 Task: For heading  Tahoma with underline.  font size for heading20,  'Change the font style of data to'Arial.  and font size to 12,  Change the alignment of both headline & data to Align left.  In the sheet  ExpenseLog templates
Action: Mouse moved to (927, 117)
Screenshot: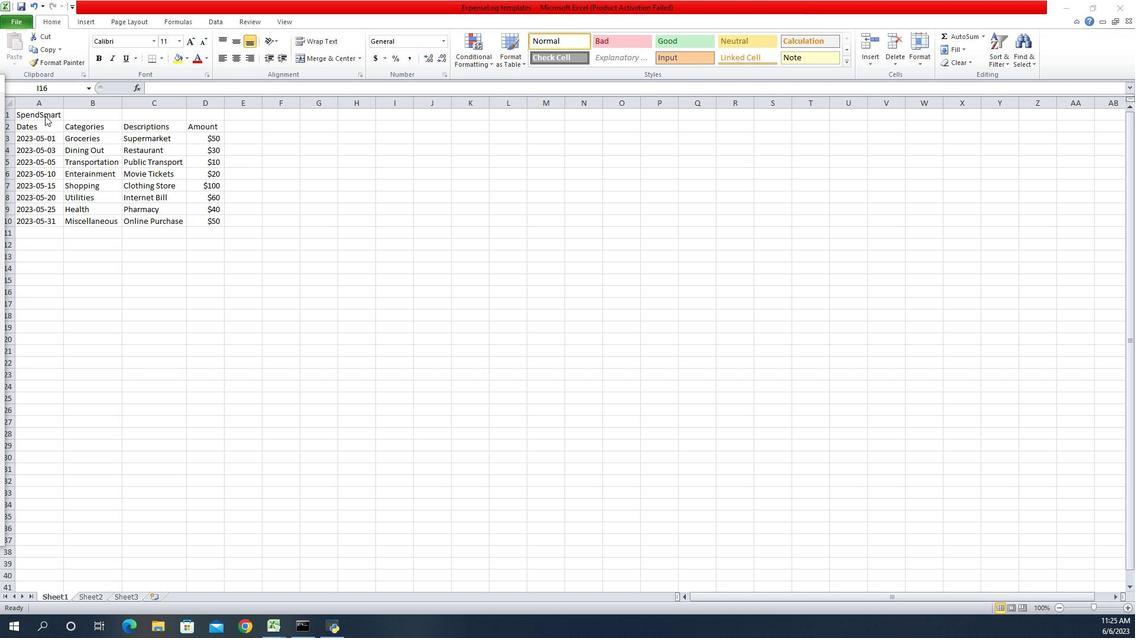 
Action: Mouse pressed left at (927, 117)
Screenshot: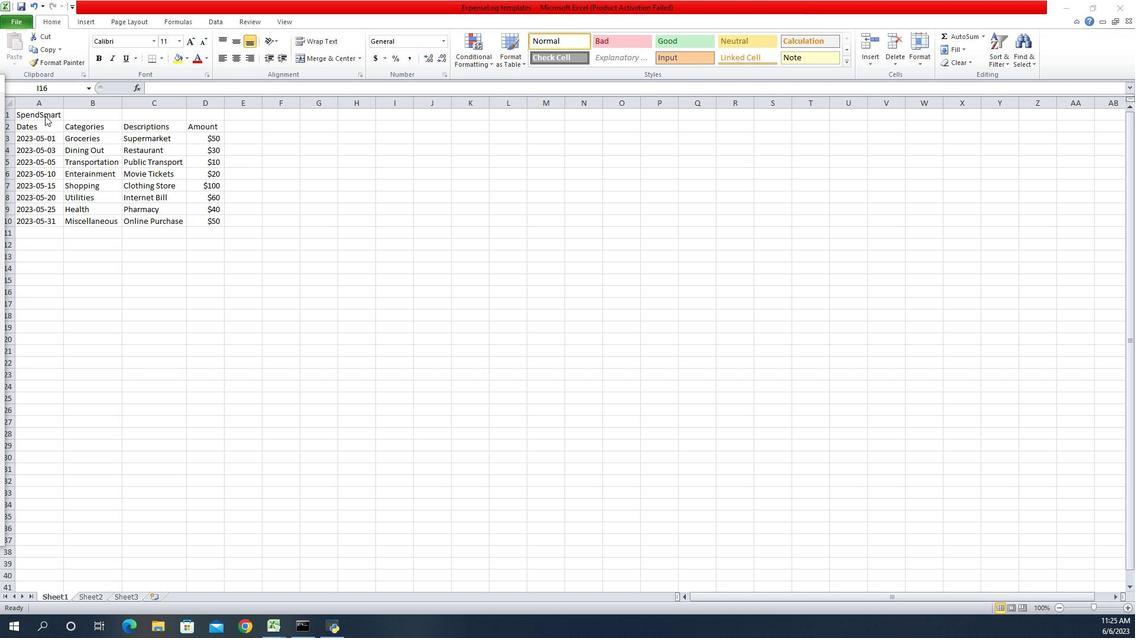 
Action: Mouse pressed left at (927, 117)
Screenshot: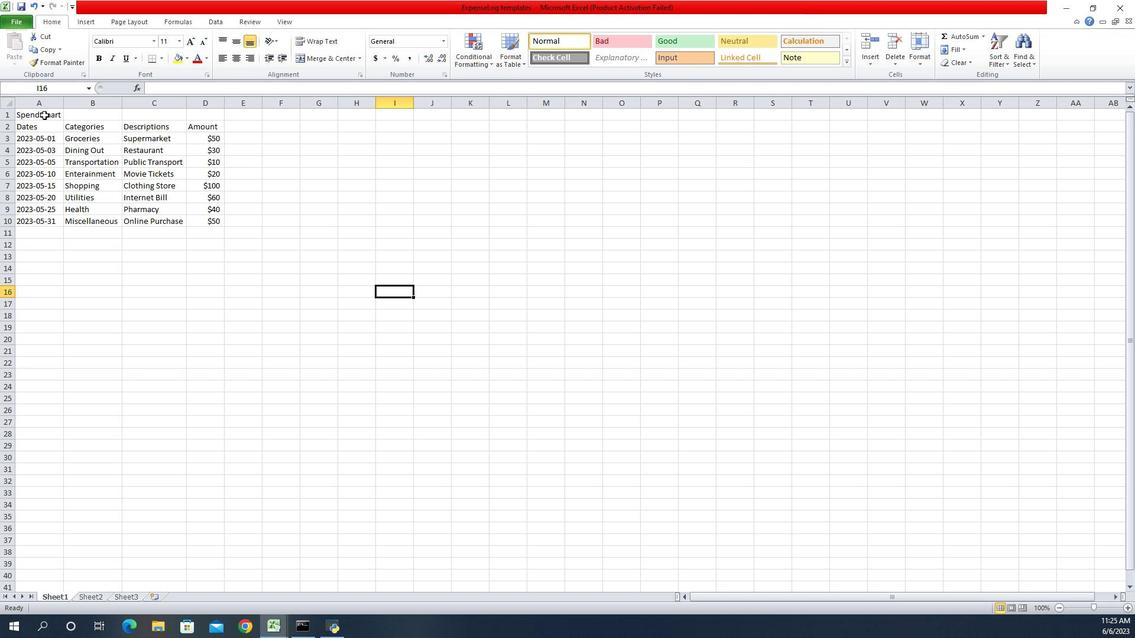 
Action: Mouse pressed left at (927, 117)
Screenshot: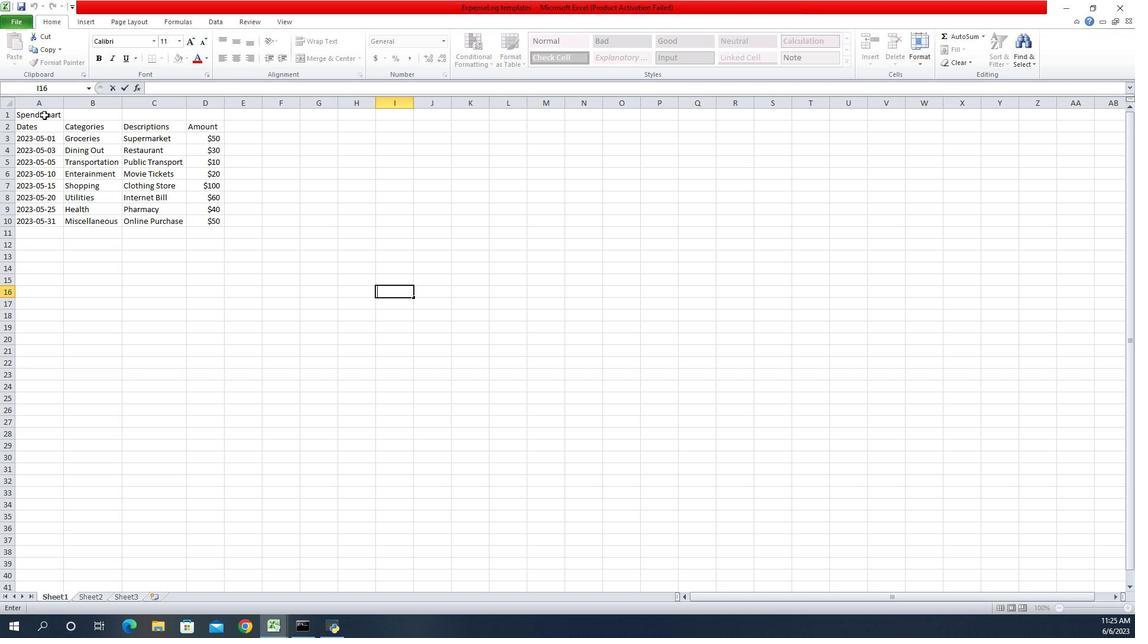 
Action: Mouse moved to (1034, 43)
Screenshot: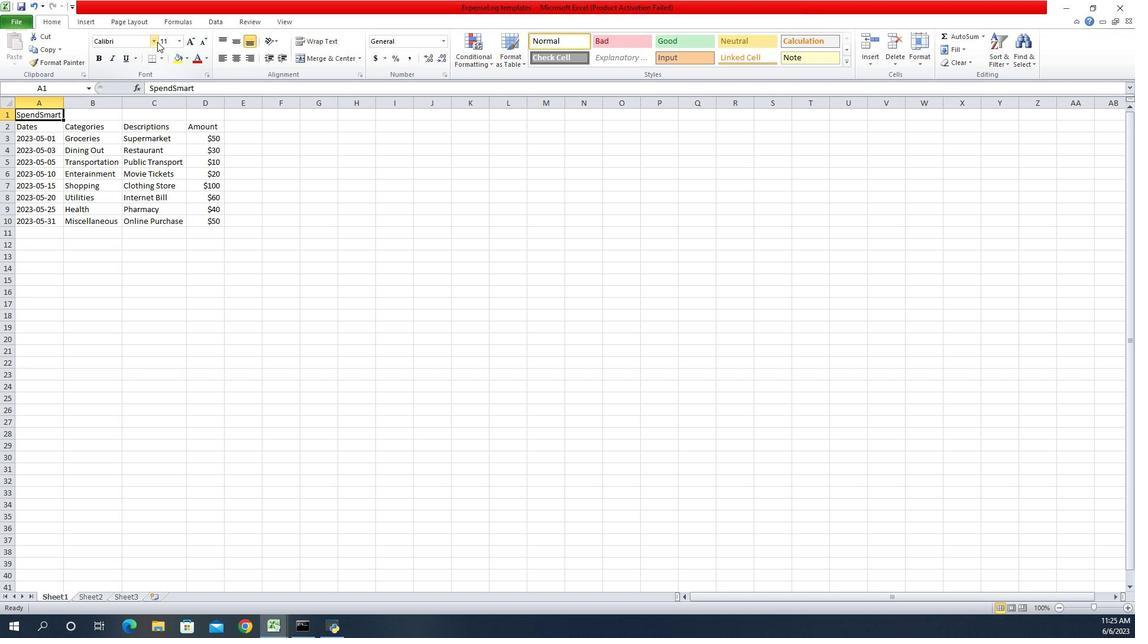 
Action: Mouse pressed left at (1034, 43)
Screenshot: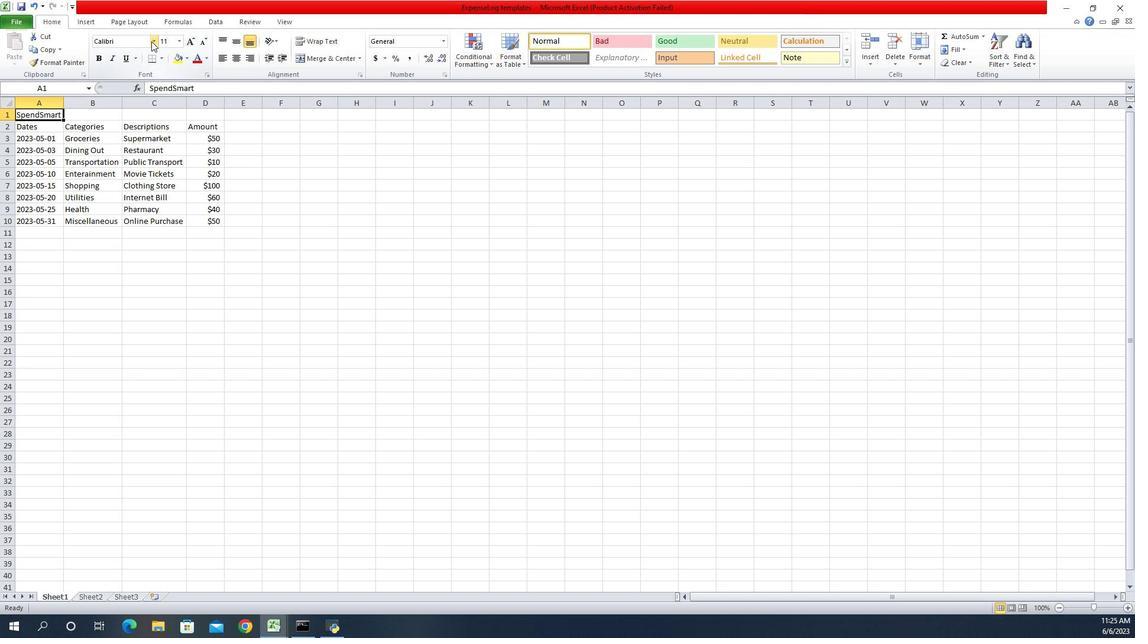 
Action: Key pressed tah
Screenshot: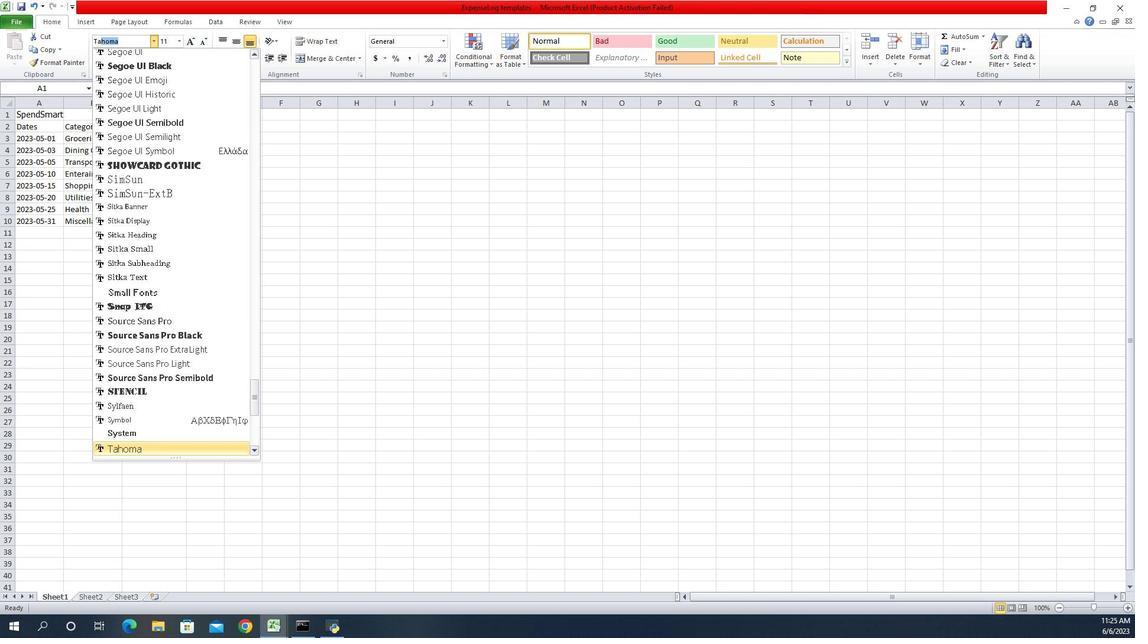 
Action: Mouse moved to (1018, 451)
Screenshot: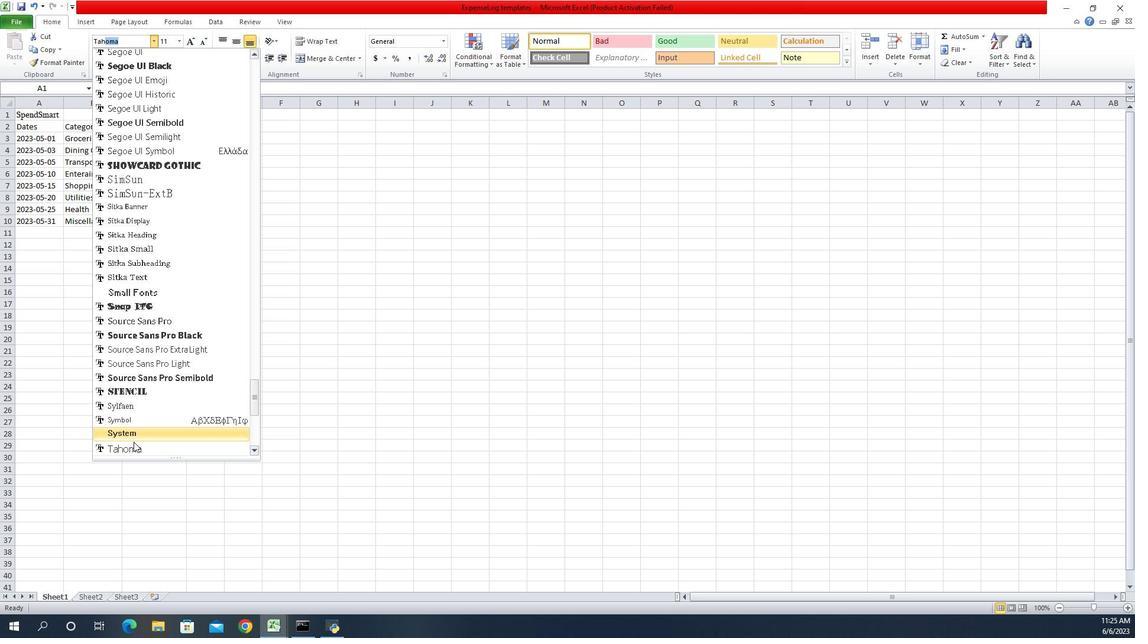 
Action: Mouse pressed left at (1018, 451)
Screenshot: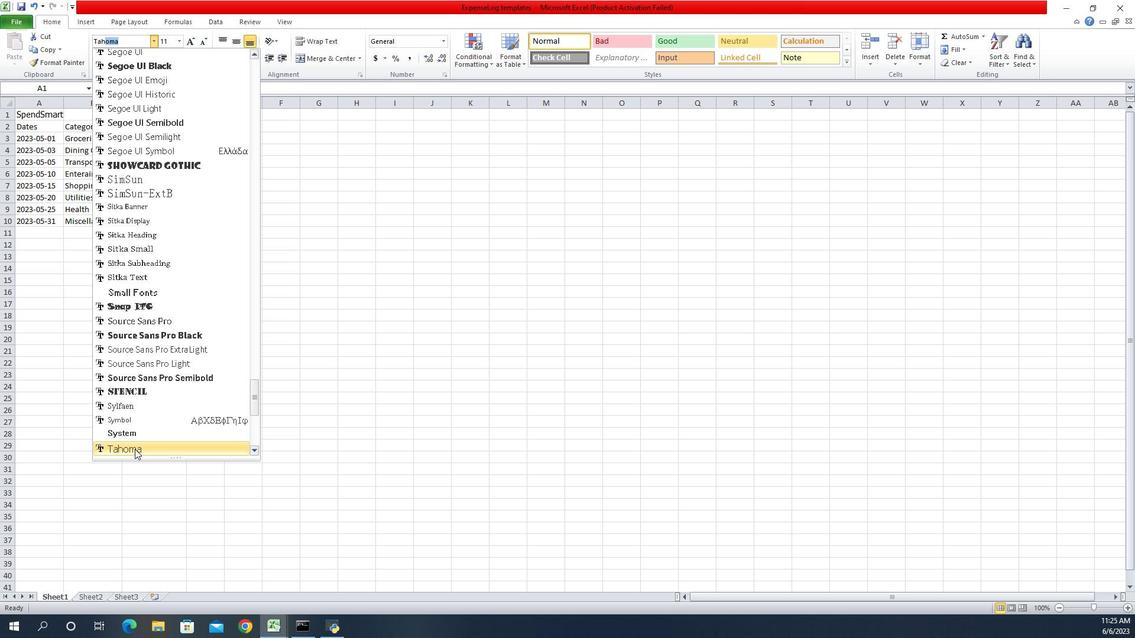
Action: Mouse moved to (1009, 60)
Screenshot: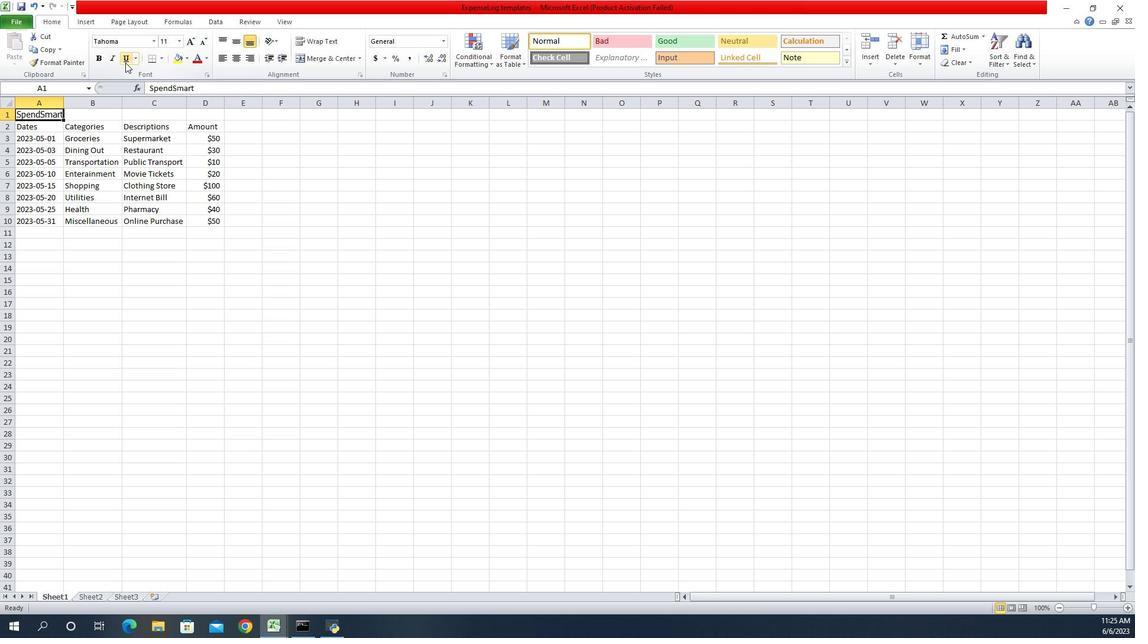 
Action: Mouse pressed left at (1009, 60)
Screenshot: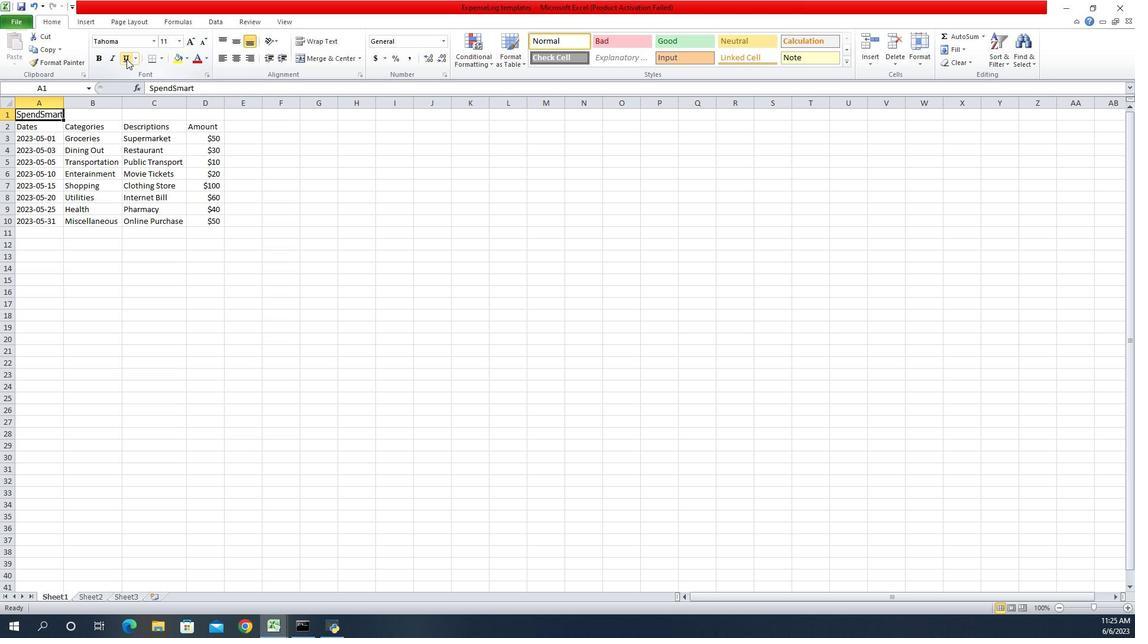 
Action: Mouse moved to (1061, 44)
Screenshot: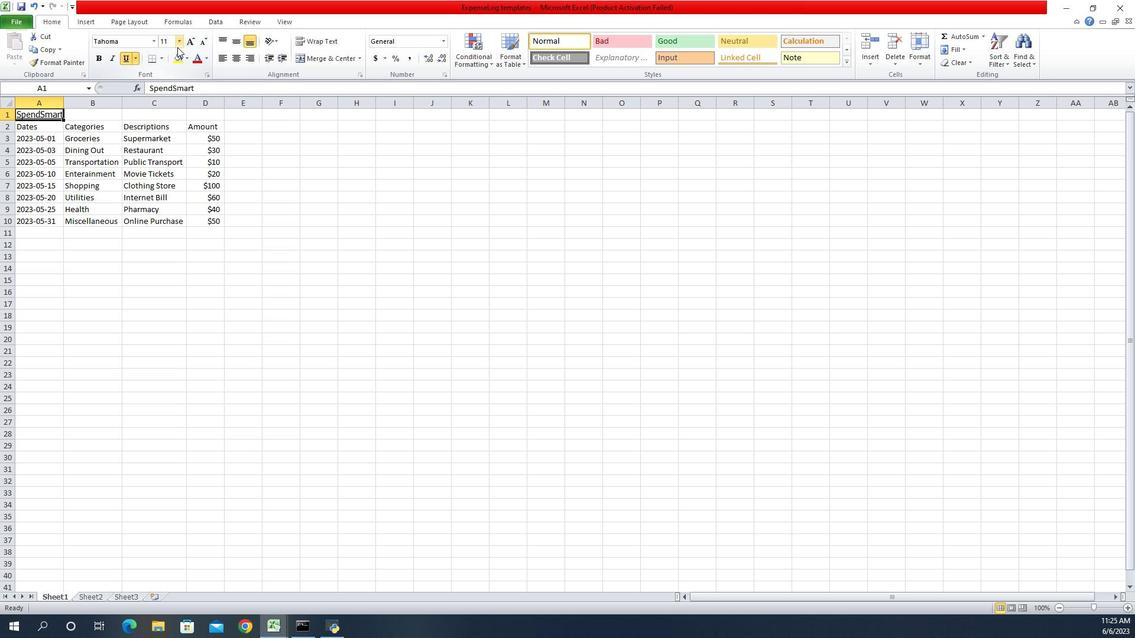
Action: Mouse pressed left at (1061, 44)
Screenshot: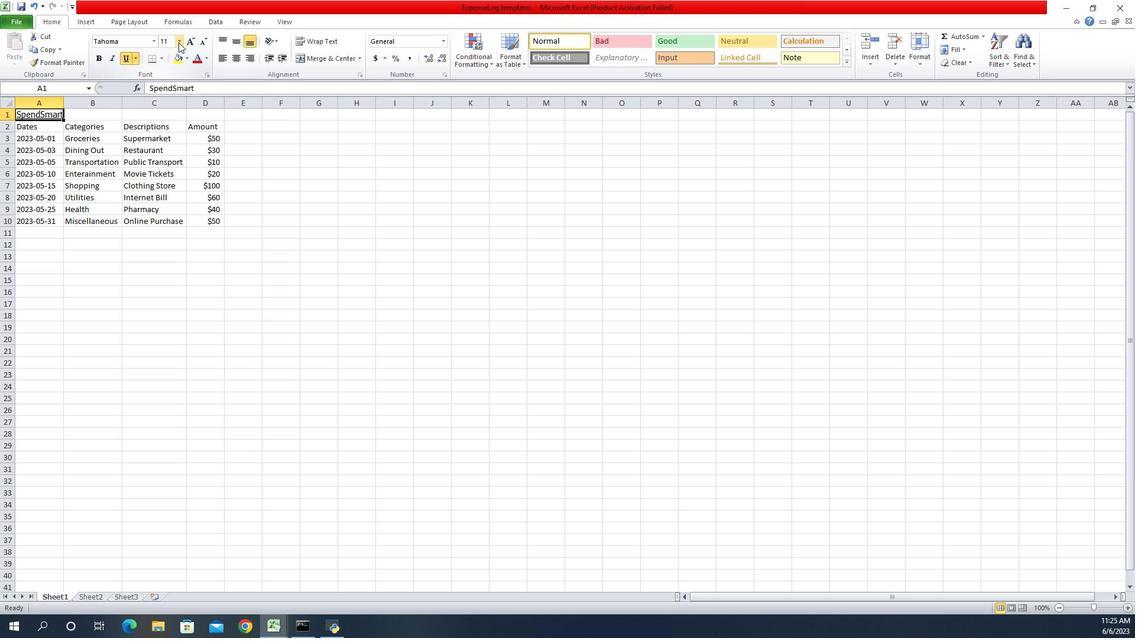 
Action: Mouse moved to (1051, 137)
Screenshot: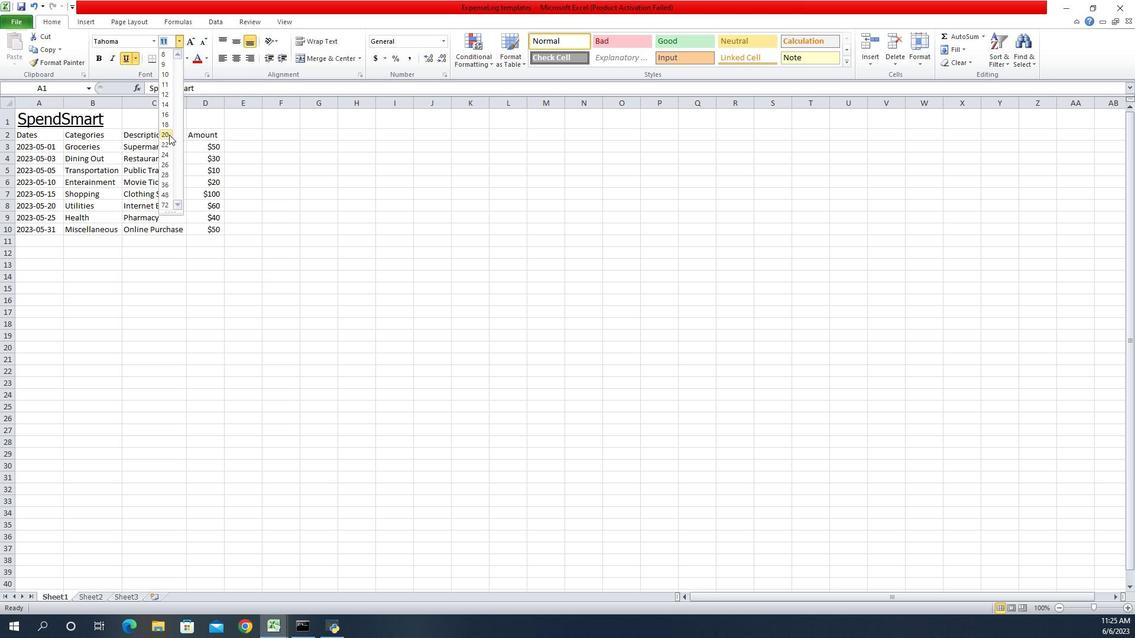 
Action: Mouse pressed left at (1051, 137)
Screenshot: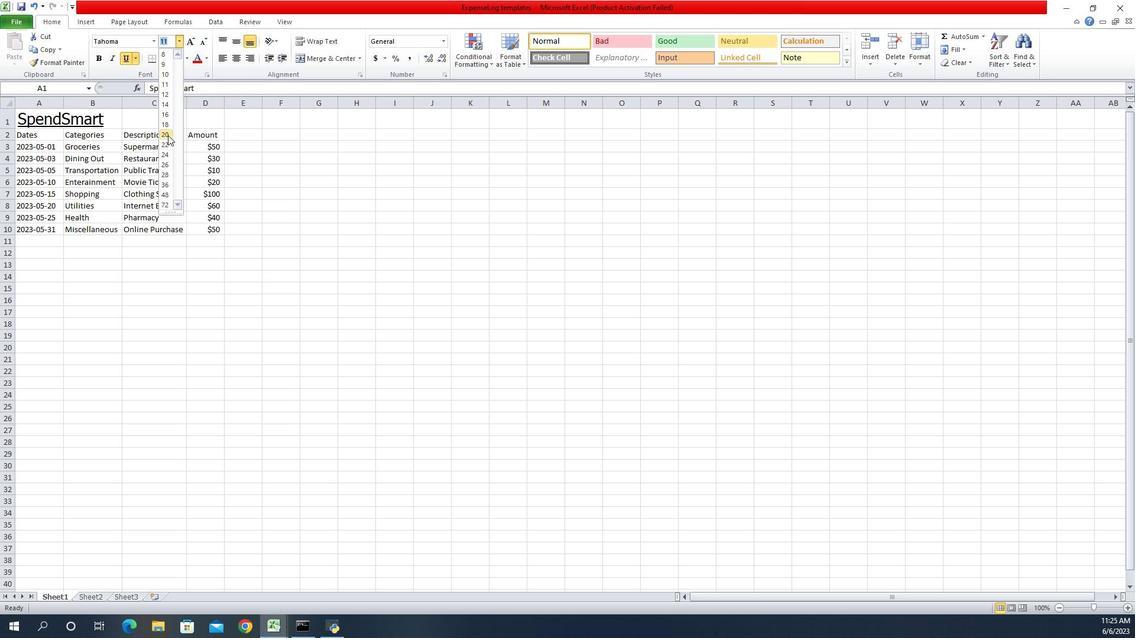 
Action: Mouse moved to (912, 140)
Screenshot: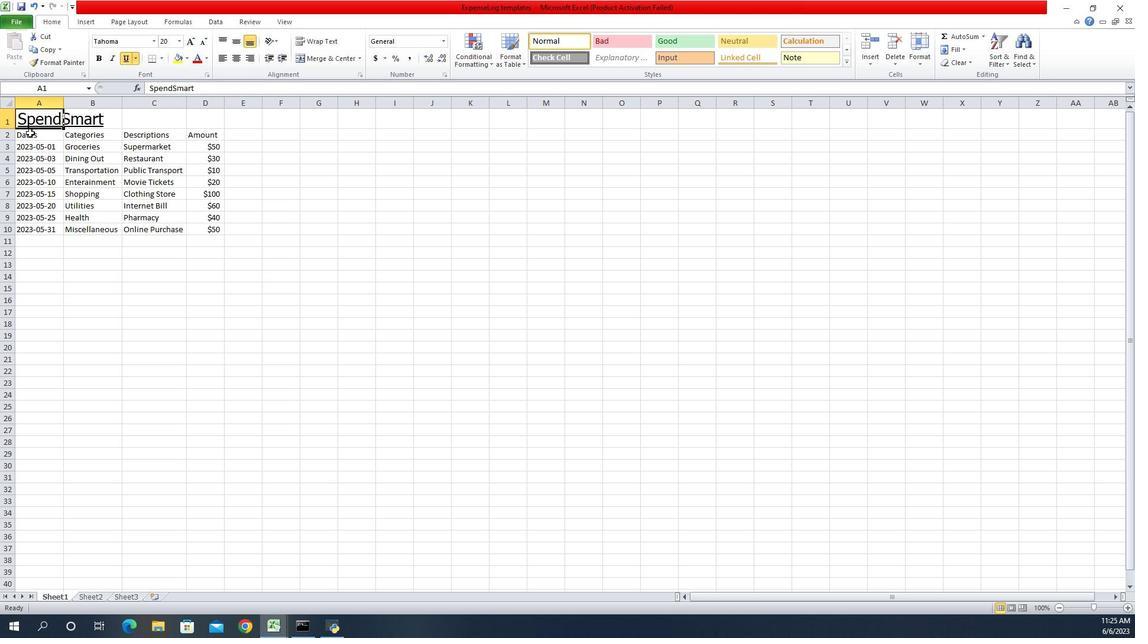 
Action: Mouse pressed left at (912, 140)
Screenshot: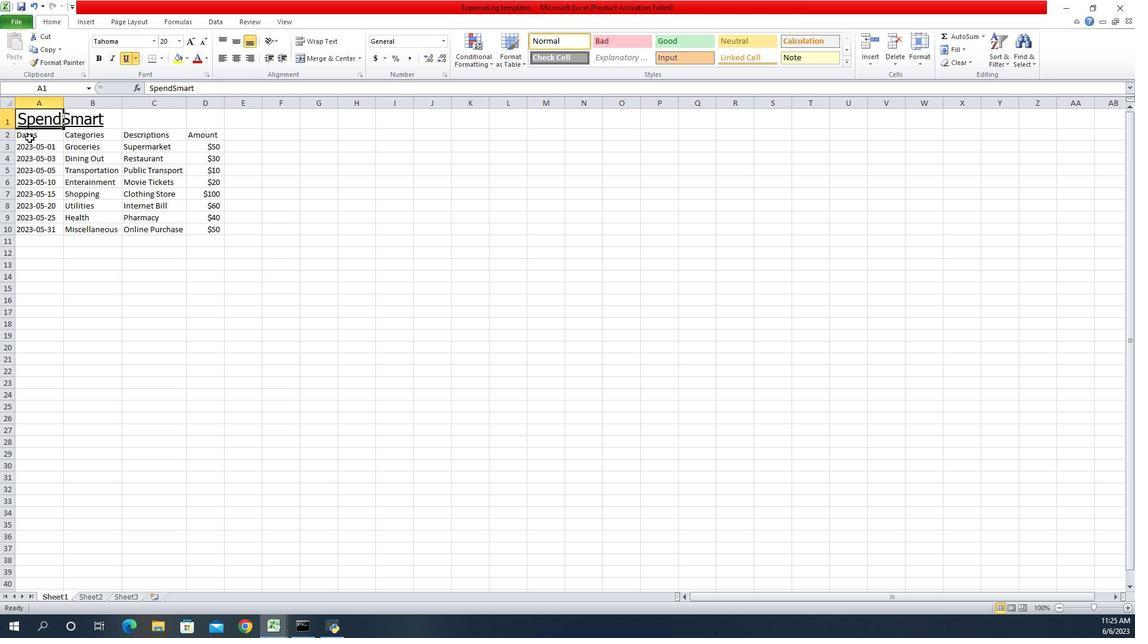 
Action: Key pressed <Key.shift><Key.shift><Key.shift><Key.shift><Key.shift><Key.shift><Key.shift><Key.shift><Key.shift><Key.shift><Key.shift><Key.shift><Key.down><Key.right>
Screenshot: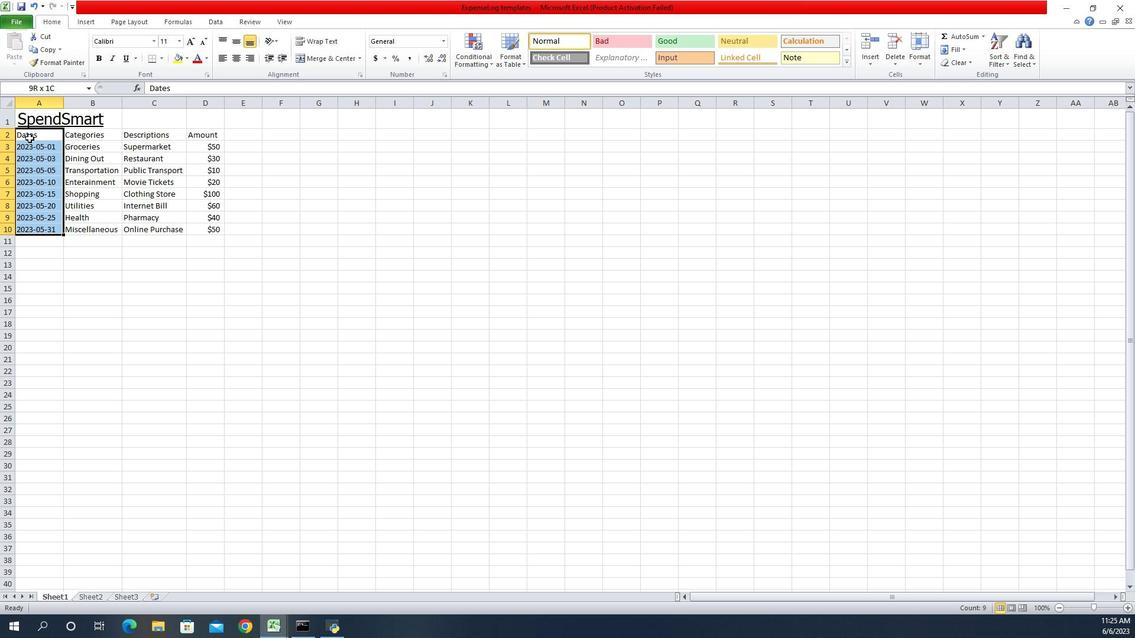 
Action: Mouse moved to (913, 144)
Screenshot: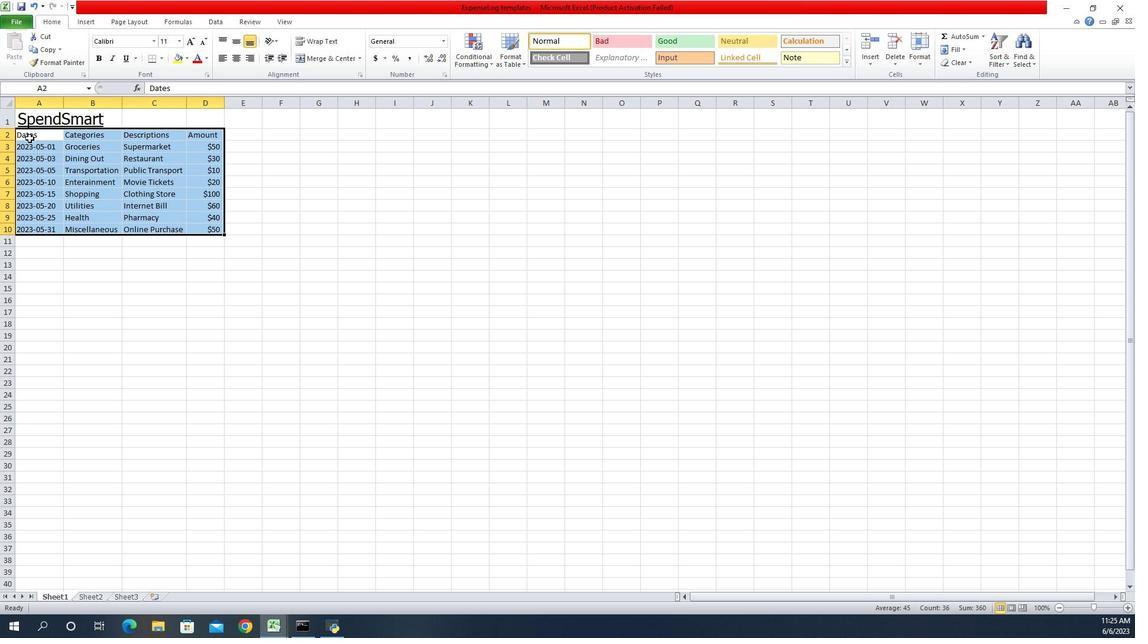 
Action: Mouse pressed left at (913, 144)
Screenshot: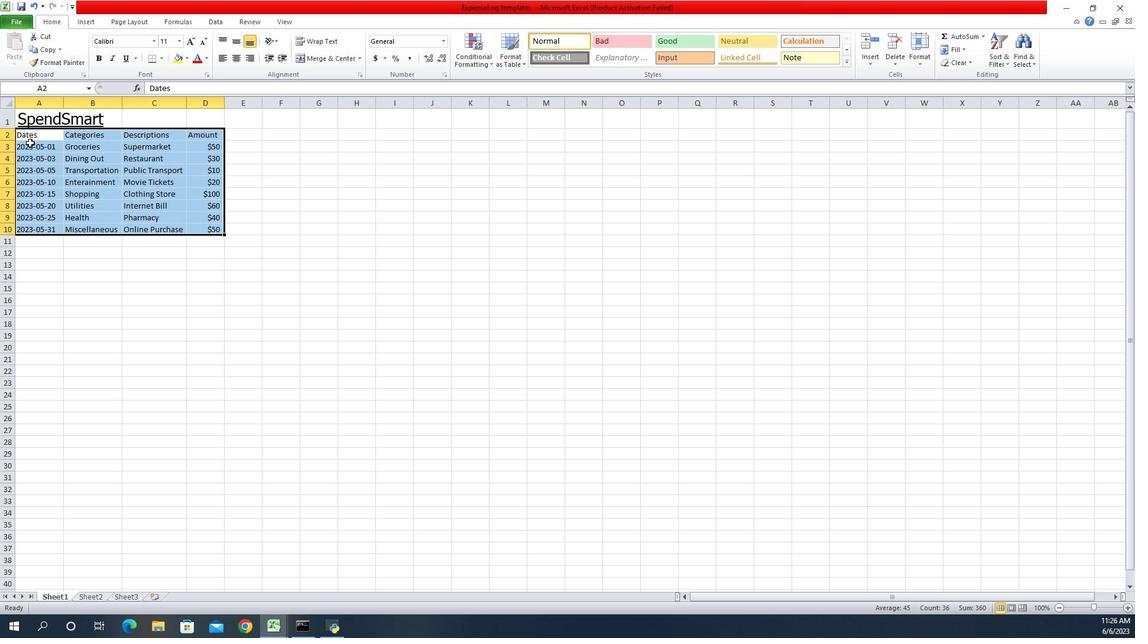 
Action: Mouse moved to (913, 134)
Screenshot: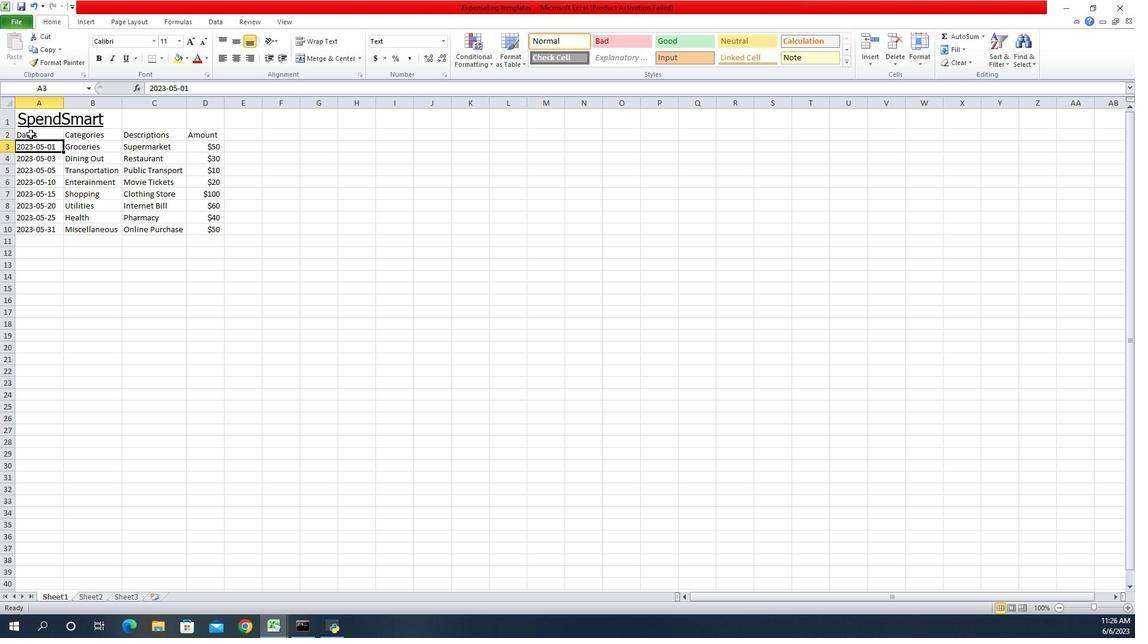 
Action: Mouse pressed left at (913, 134)
Screenshot: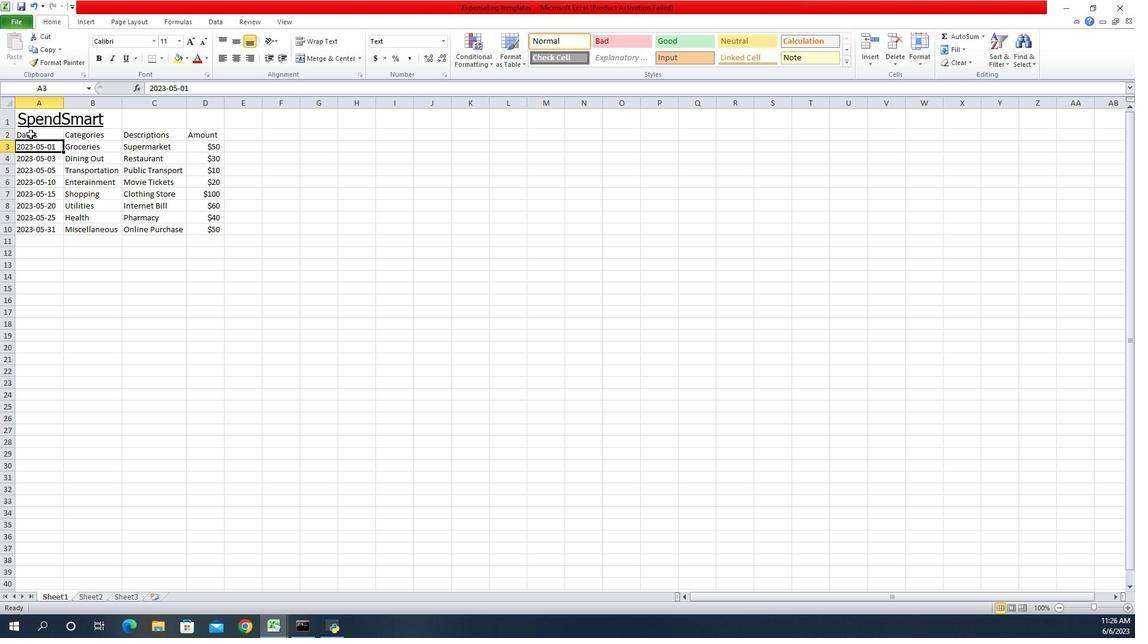 
Action: Mouse moved to (907, 136)
Screenshot: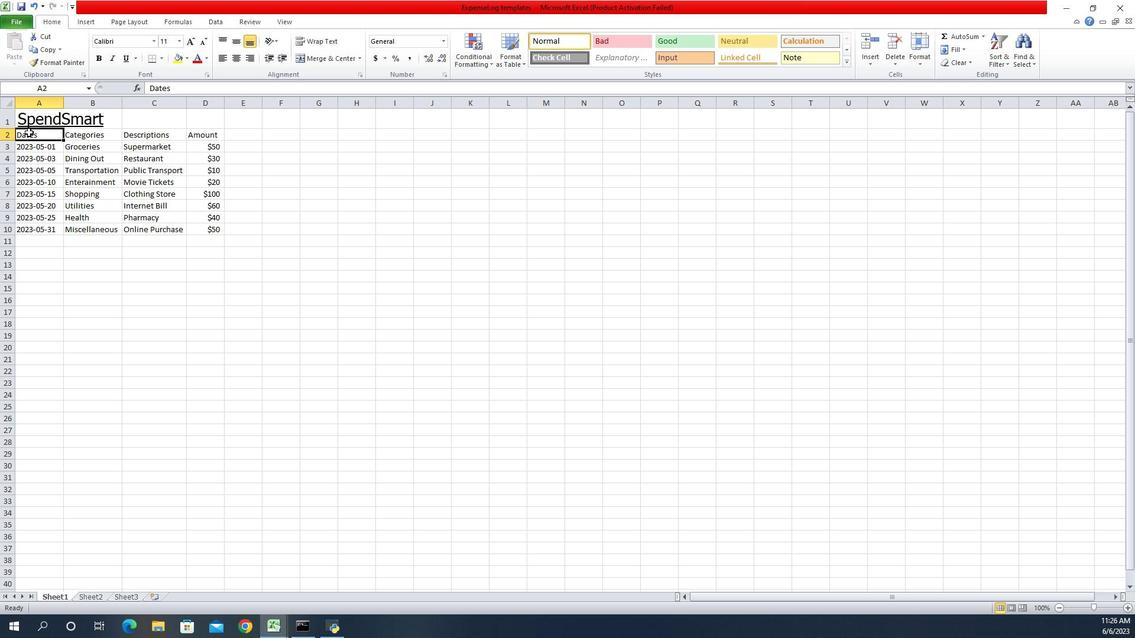 
Action: Key pressed <Key.shift><Key.down><Key.right>
Screenshot: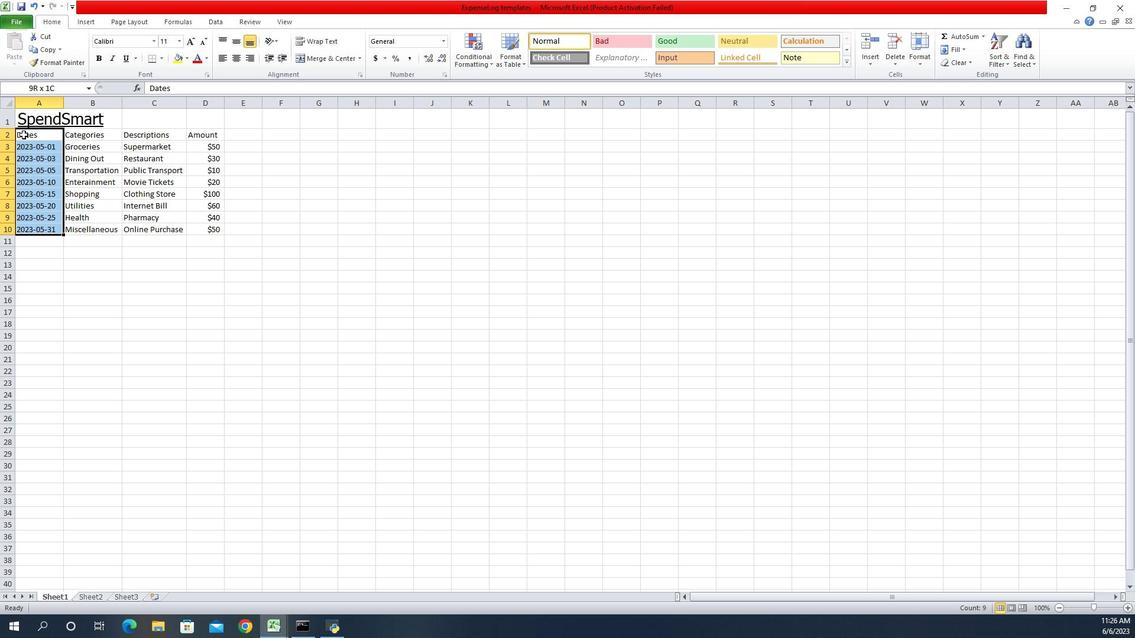 
Action: Mouse moved to (1038, 41)
Screenshot: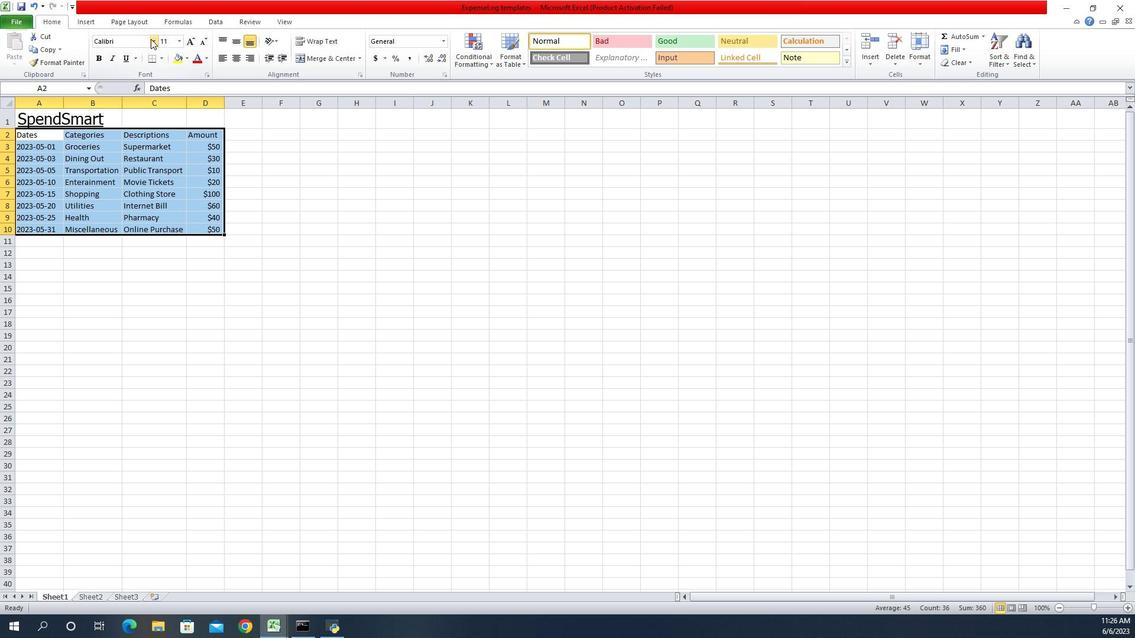 
Action: Mouse pressed left at (1038, 41)
Screenshot: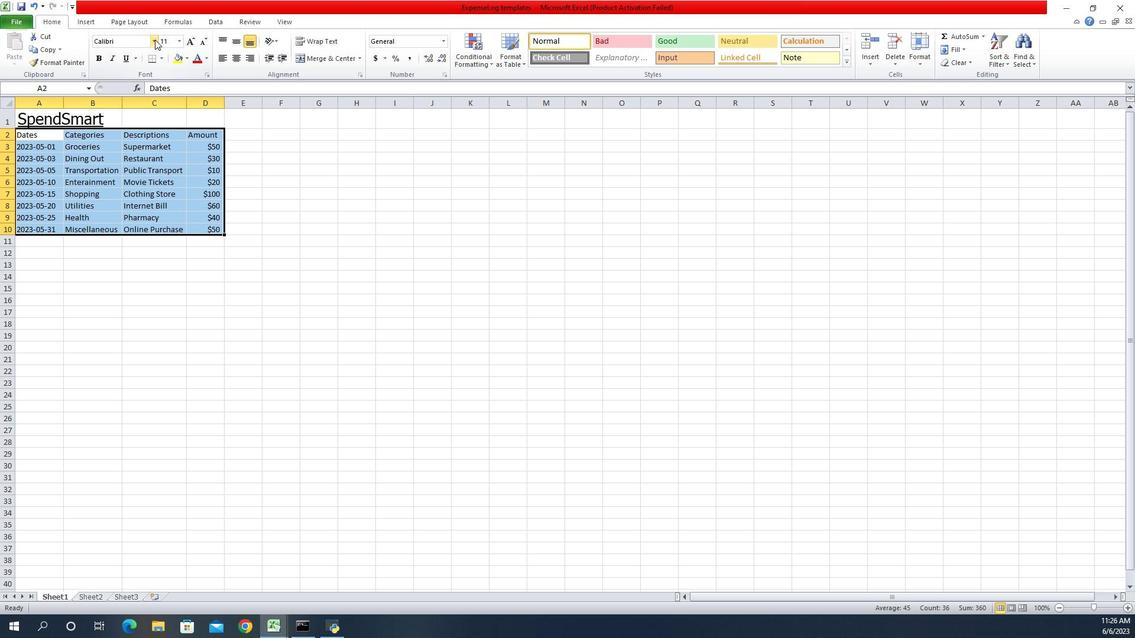 
Action: Key pressed ar
Screenshot: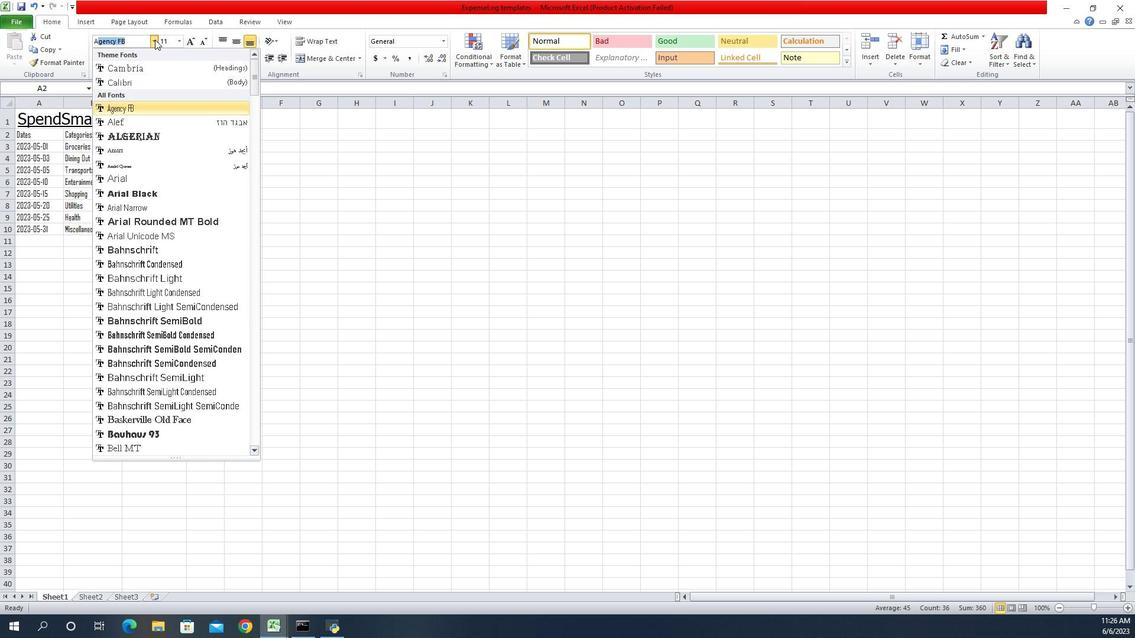
Action: Mouse moved to (1034, 175)
Screenshot: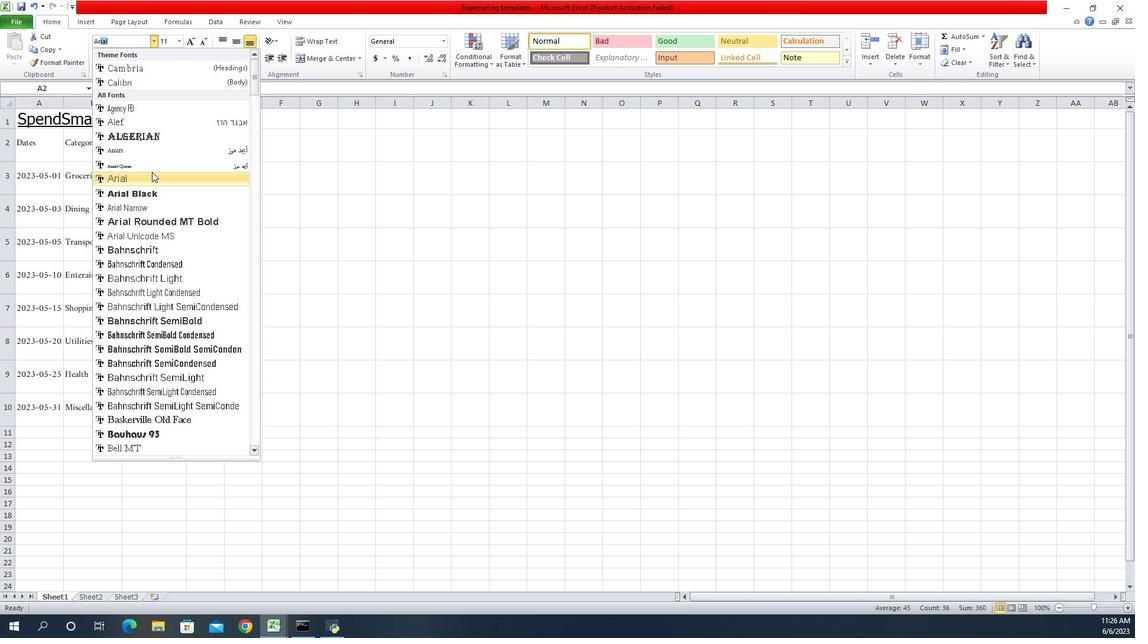 
Action: Mouse pressed left at (1034, 175)
Screenshot: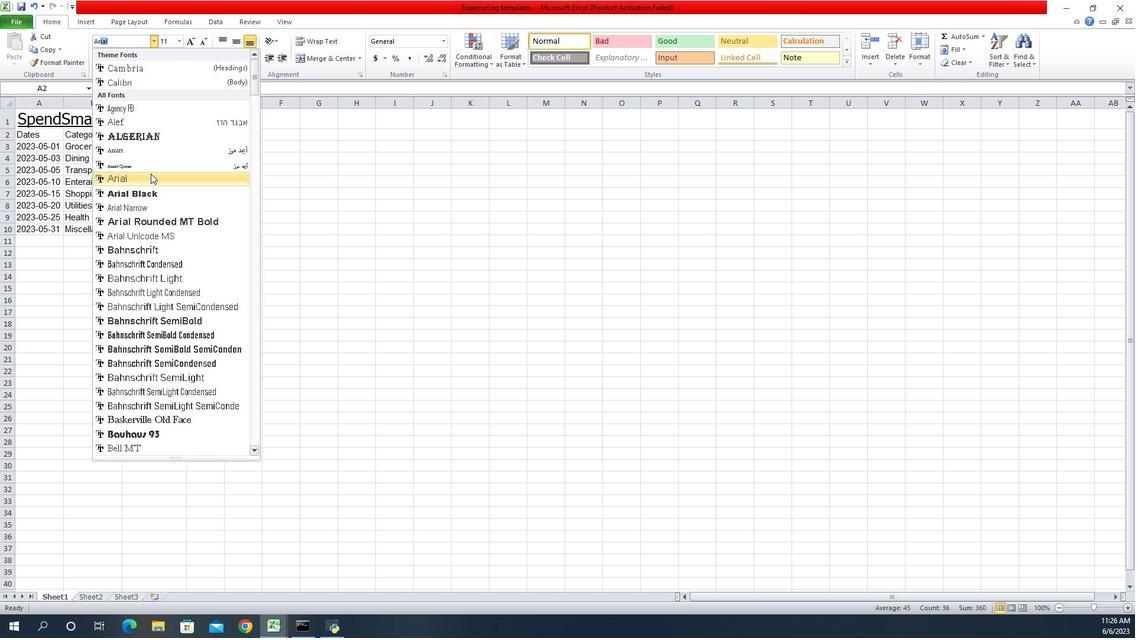 
Action: Mouse moved to (1060, 40)
Screenshot: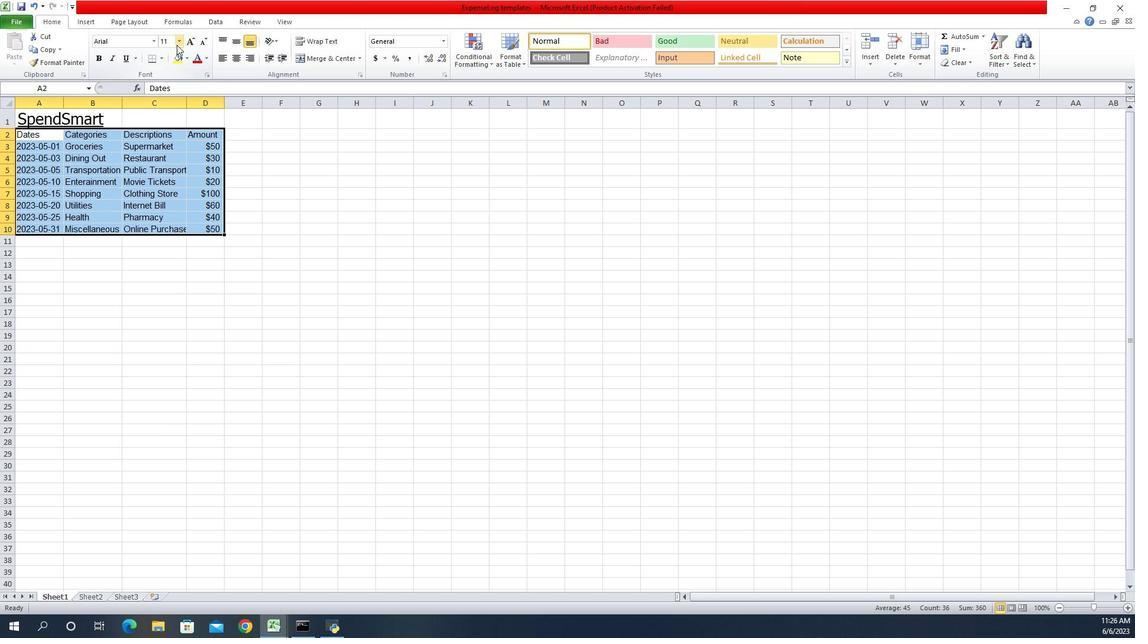 
Action: Mouse pressed left at (1060, 40)
Screenshot: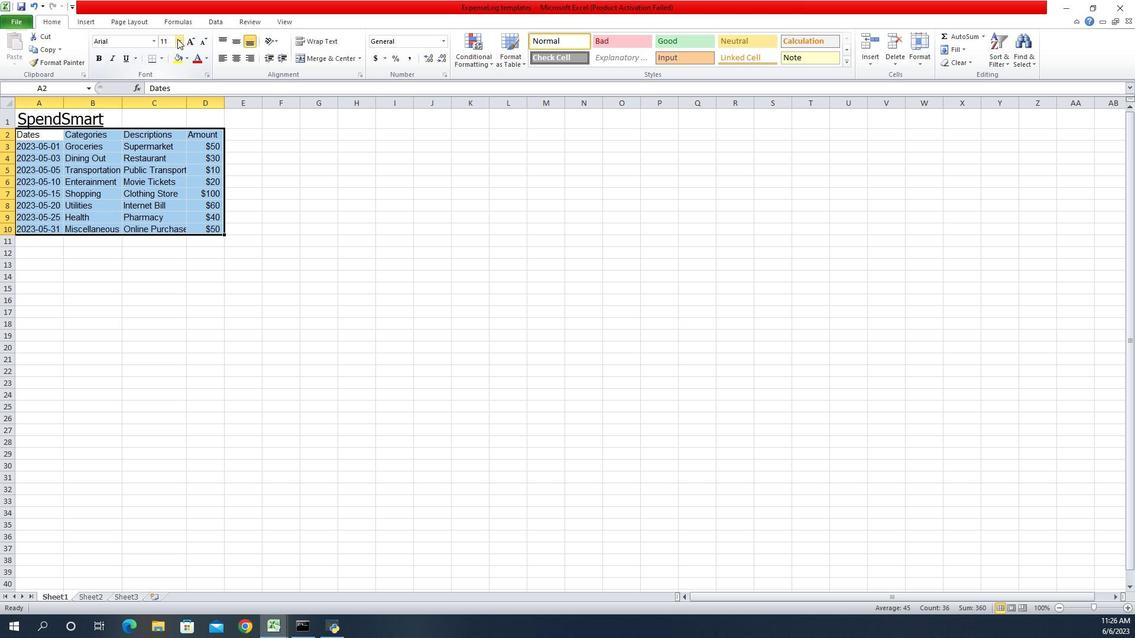 
Action: Mouse moved to (1047, 95)
Screenshot: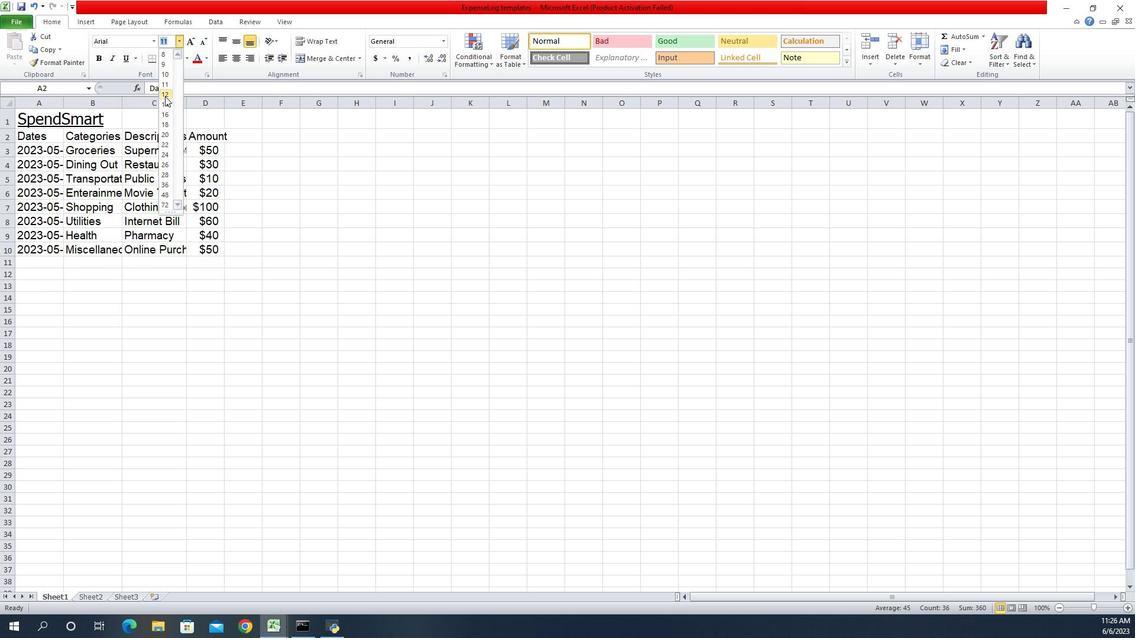 
Action: Mouse pressed left at (1047, 95)
Screenshot: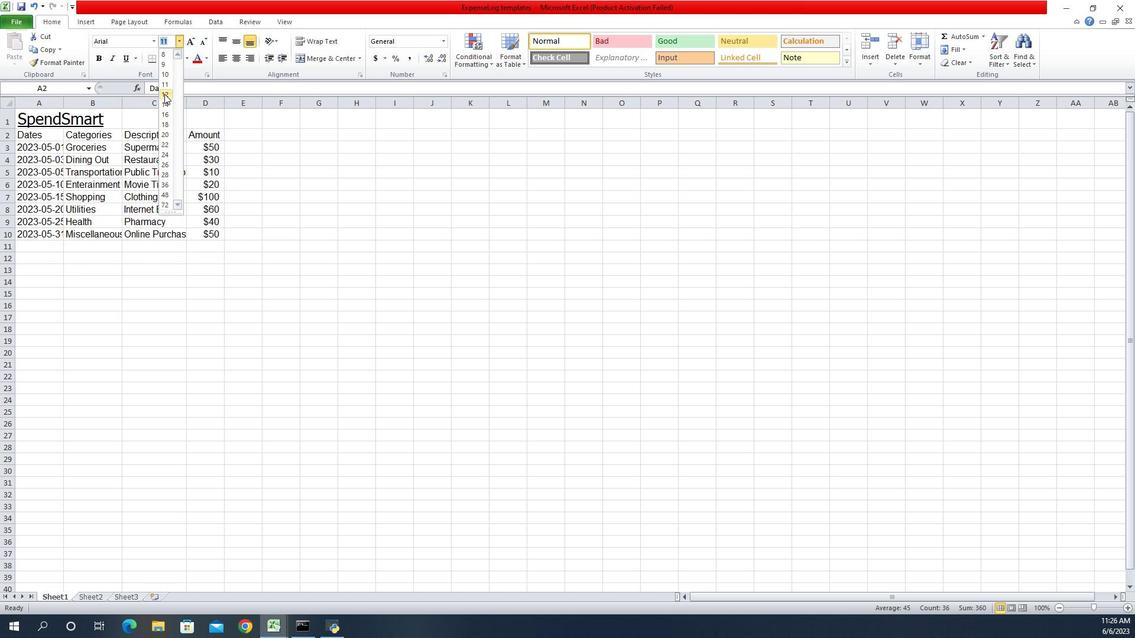 
Action: Mouse moved to (1102, 61)
Screenshot: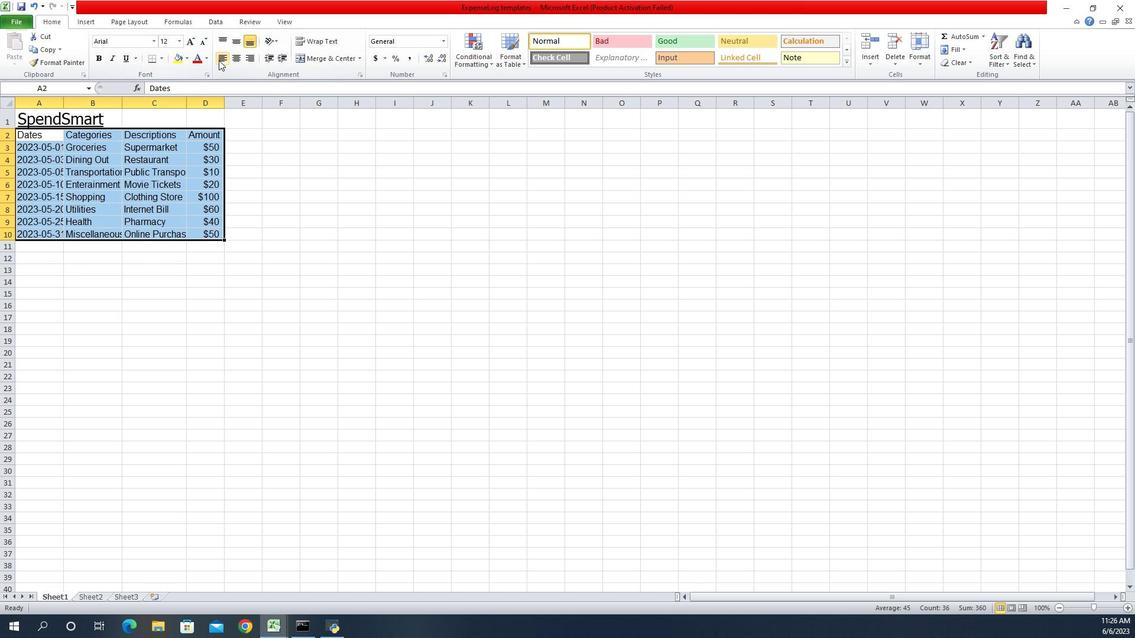 
Action: Mouse pressed left at (1102, 61)
Screenshot: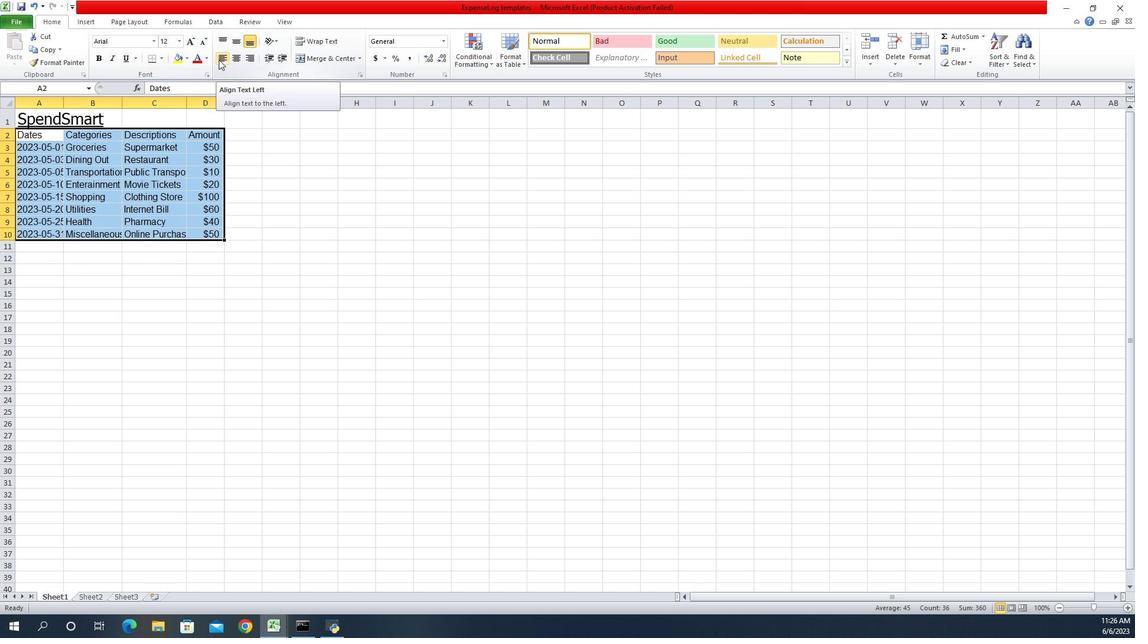 
Action: Mouse moved to (905, 5)
Screenshot: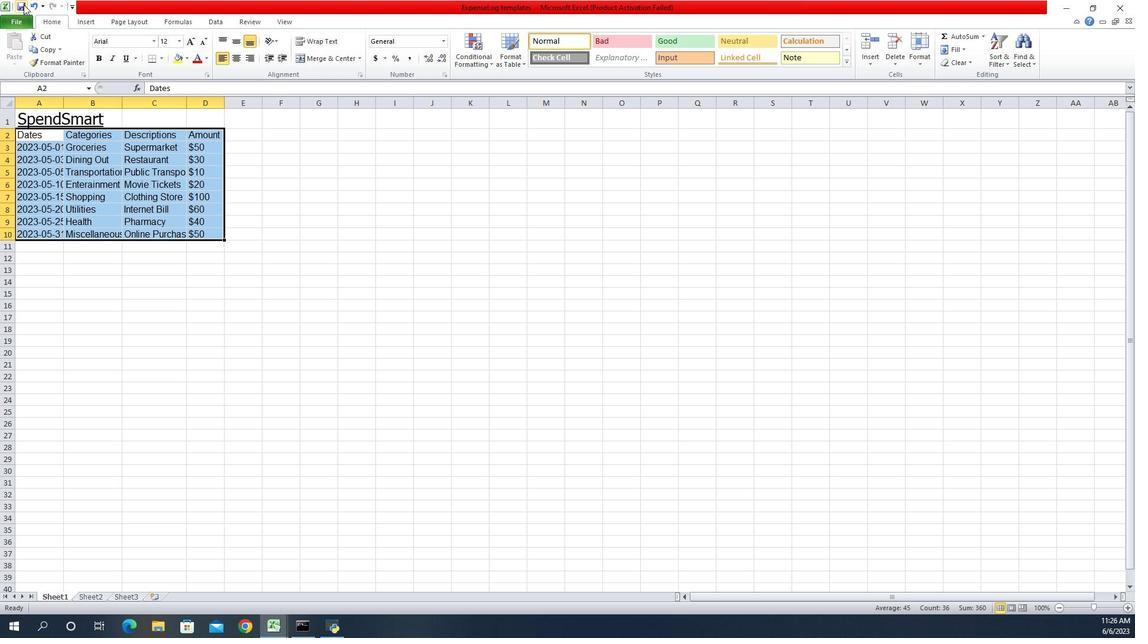 
Action: Mouse pressed left at (905, 5)
Screenshot: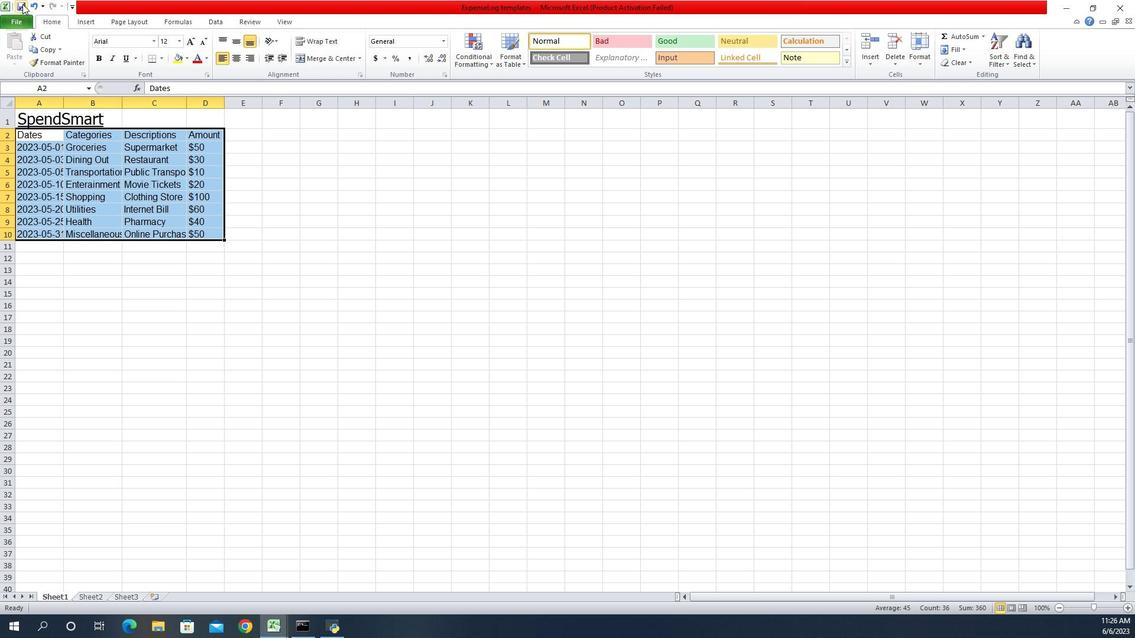 
Action: Mouse moved to (1118, 276)
Screenshot: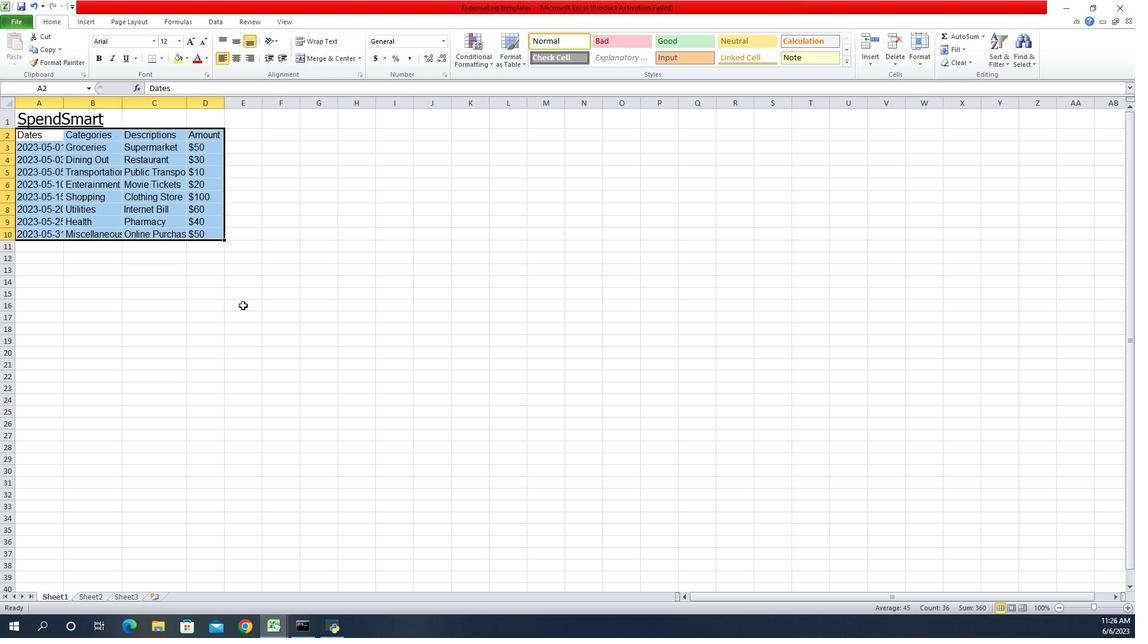 
Action: Mouse pressed left at (1118, 276)
Screenshot: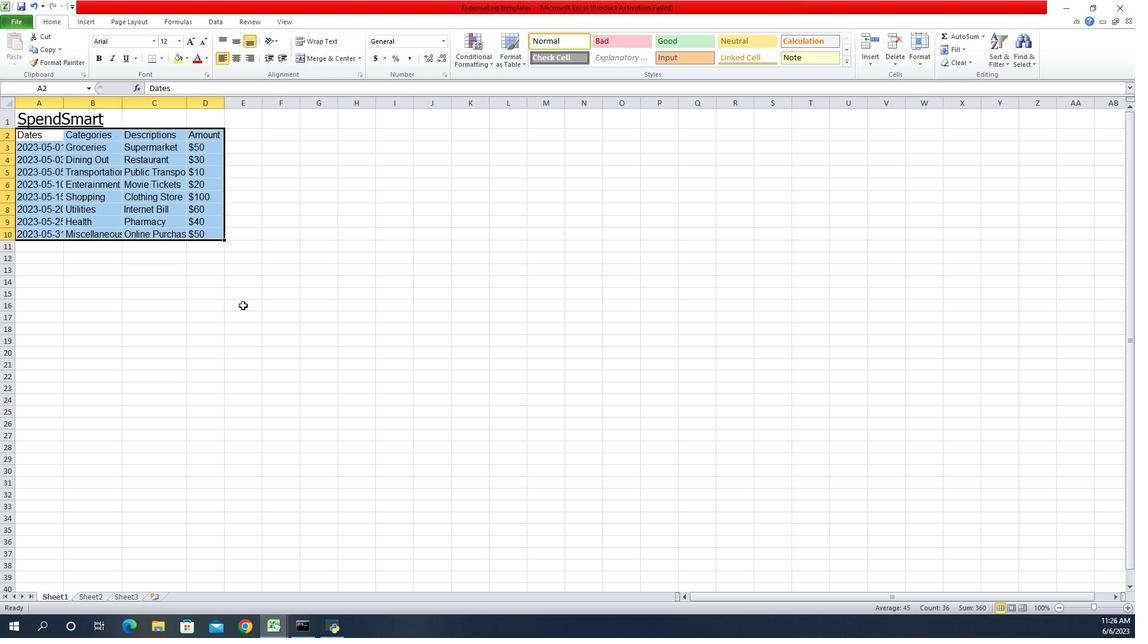 
Action: Mouse moved to (1121, 275)
Screenshot: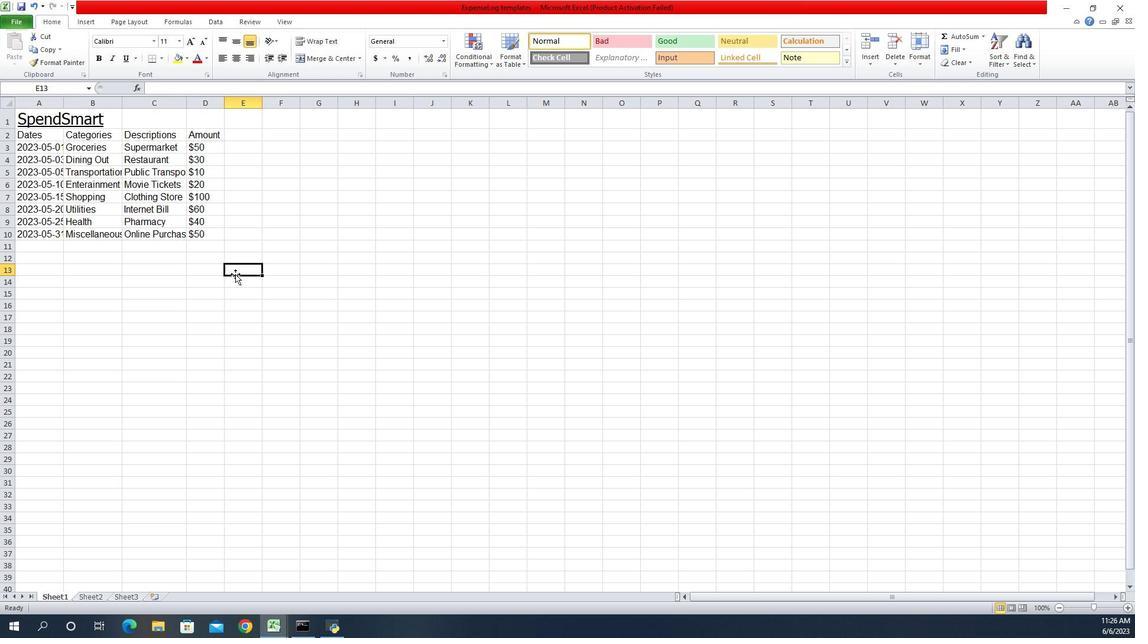 
